 Task: Create a blank project AgileRelay with privacy Public and default view as List and in the team Taskers . Create three sections in the project as To-Do, Doing and Done
Action: Mouse moved to (66, 217)
Screenshot: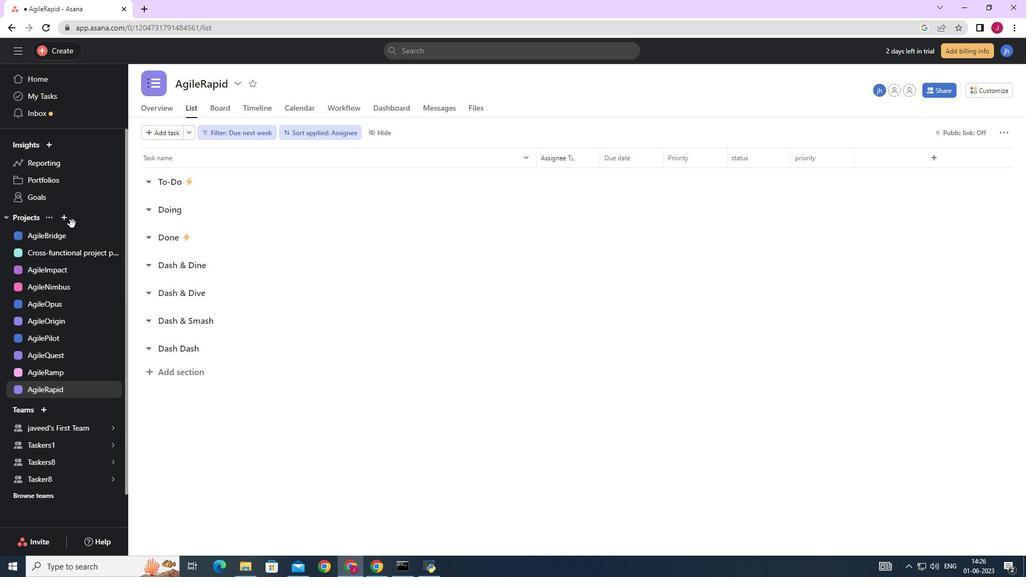 
Action: Mouse pressed left at (66, 217)
Screenshot: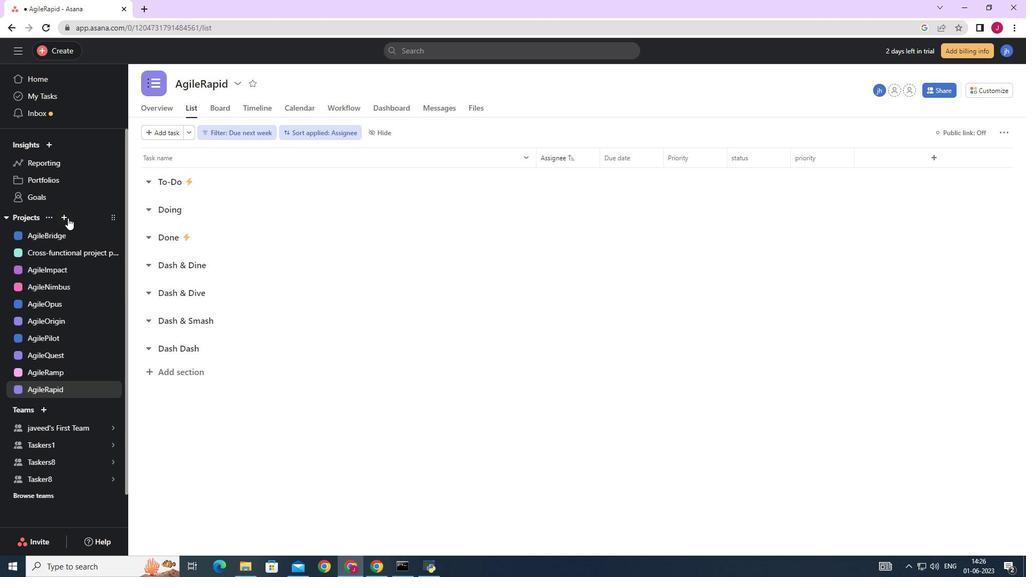 
Action: Mouse moved to (95, 238)
Screenshot: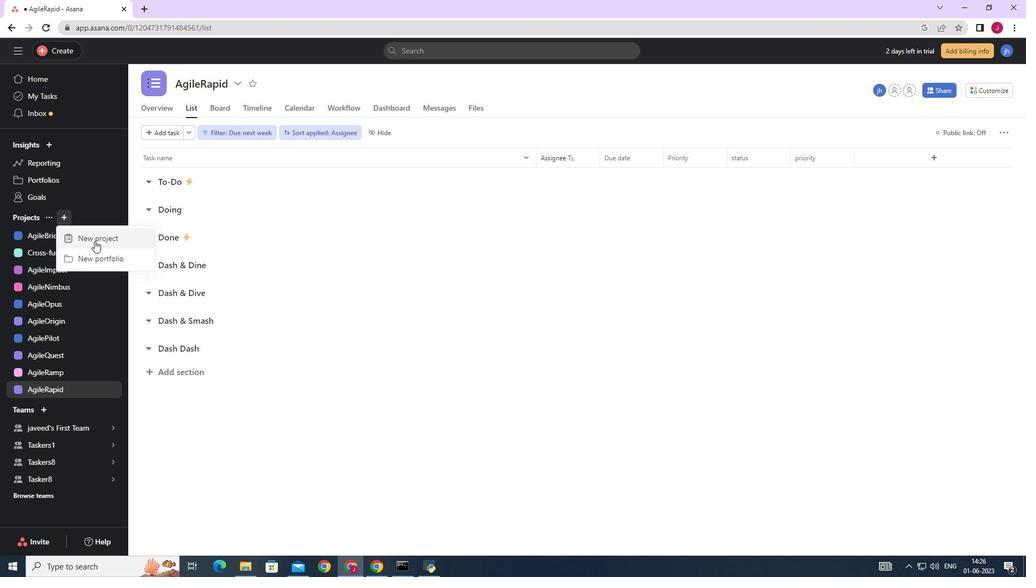 
Action: Mouse pressed left at (95, 238)
Screenshot: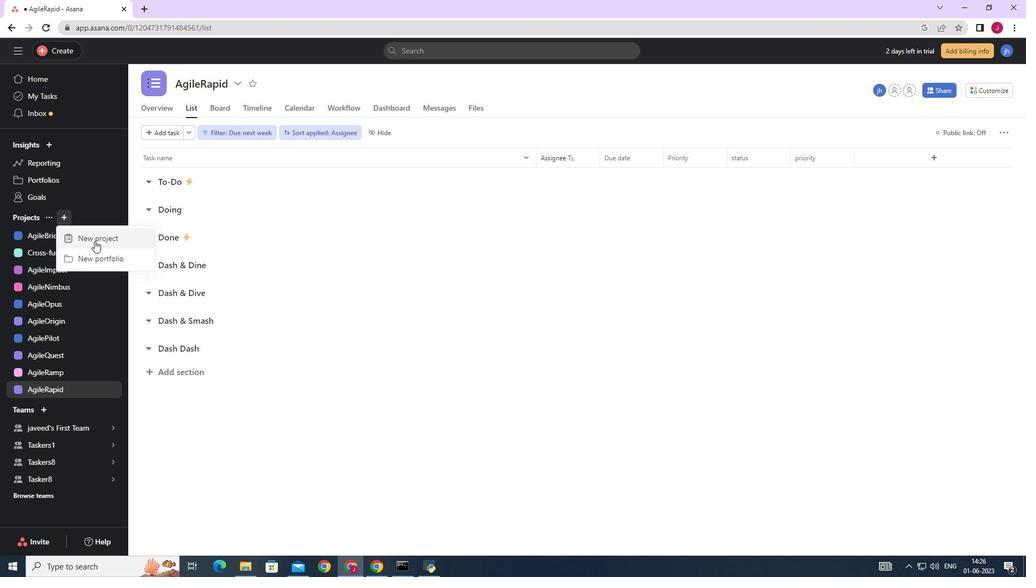 
Action: Mouse moved to (445, 226)
Screenshot: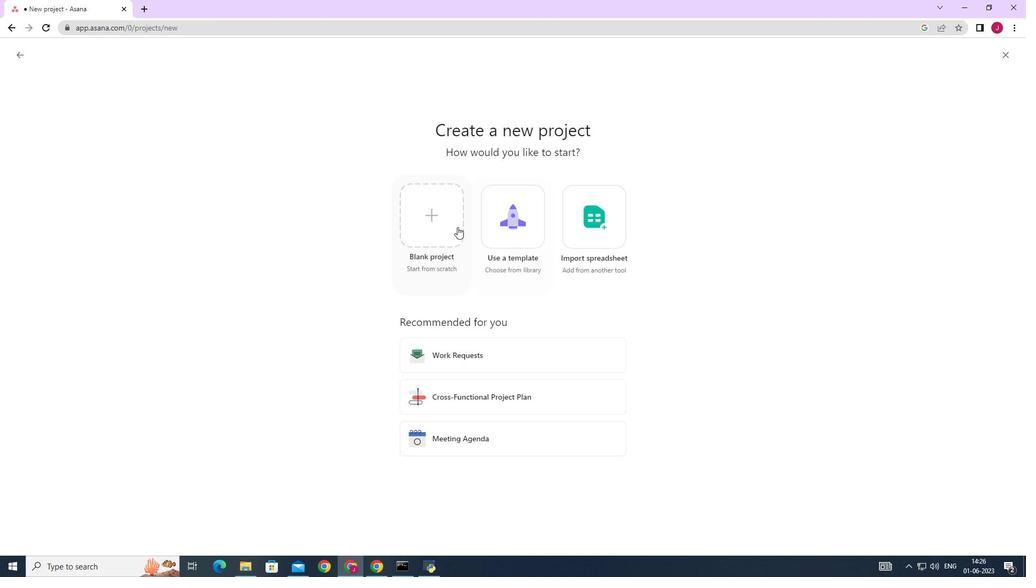 
Action: Mouse pressed left at (445, 226)
Screenshot: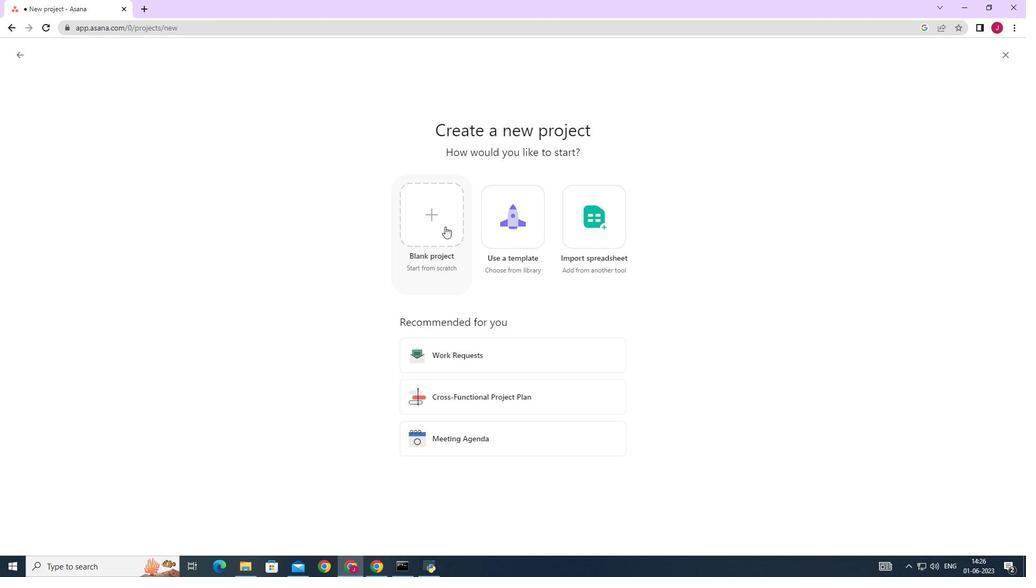 
Action: Mouse moved to (273, 139)
Screenshot: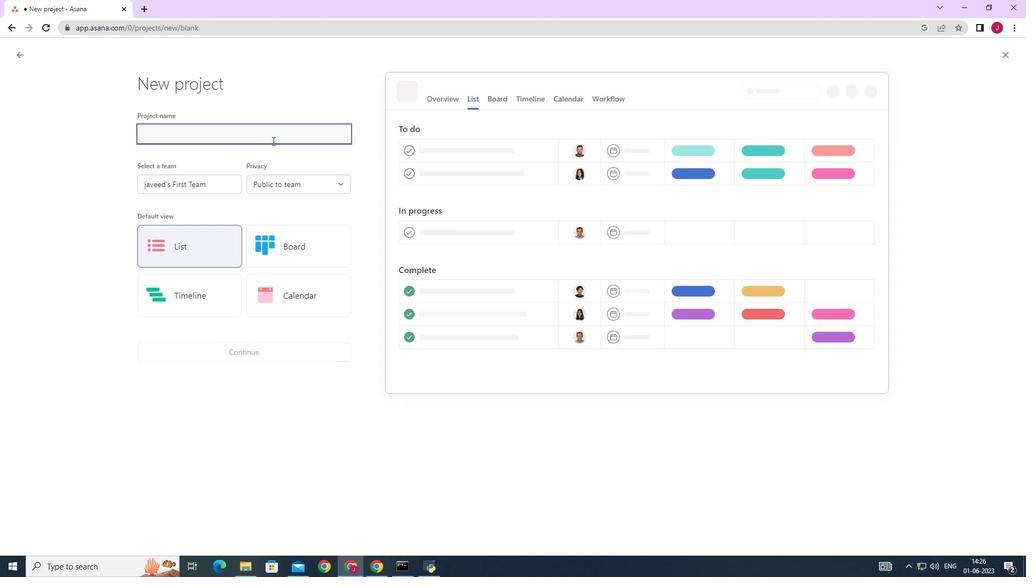 
Action: Key pressed <Key.caps_lock>A<Key.caps_lock>gile<Key.caps_lock>R<Key.caps_lock>ealy
Screenshot: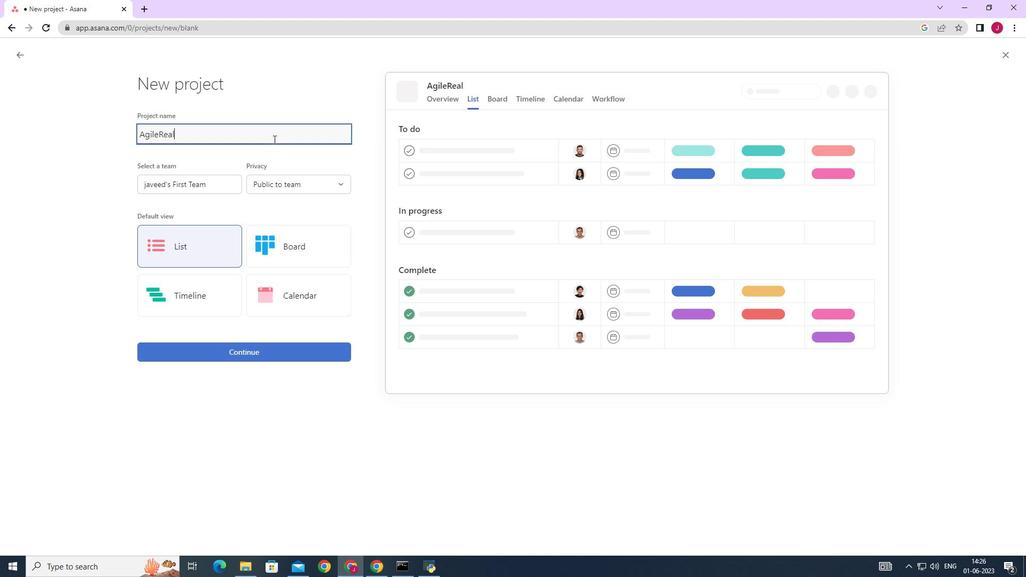 
Action: Mouse moved to (210, 183)
Screenshot: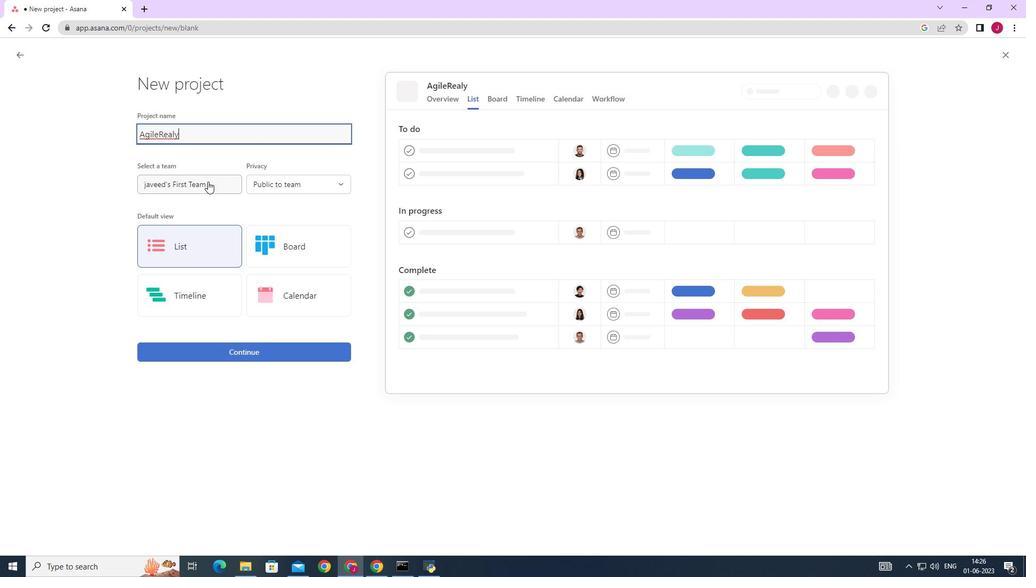 
Action: Mouse pressed left at (210, 183)
Screenshot: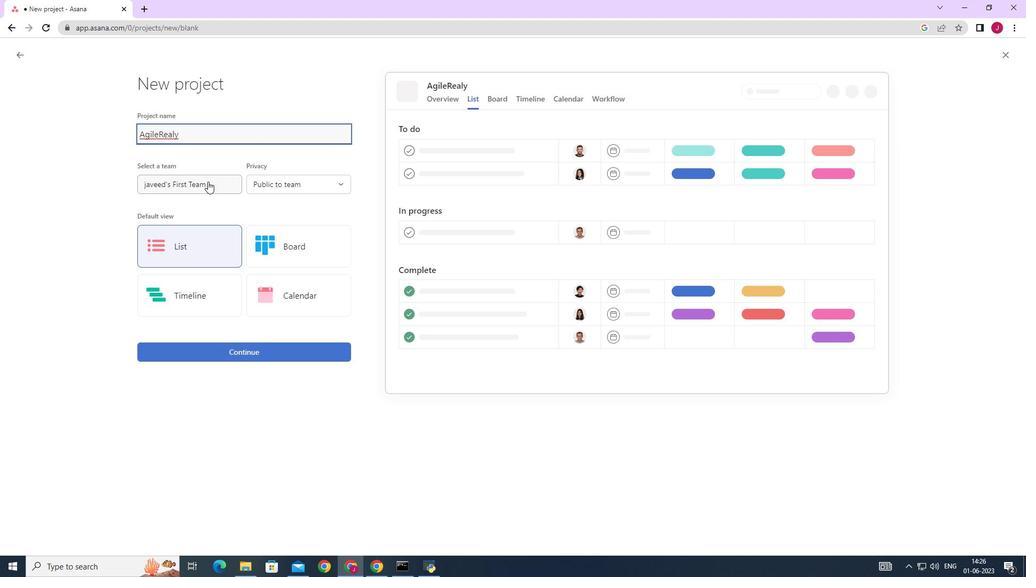 
Action: Mouse moved to (192, 232)
Screenshot: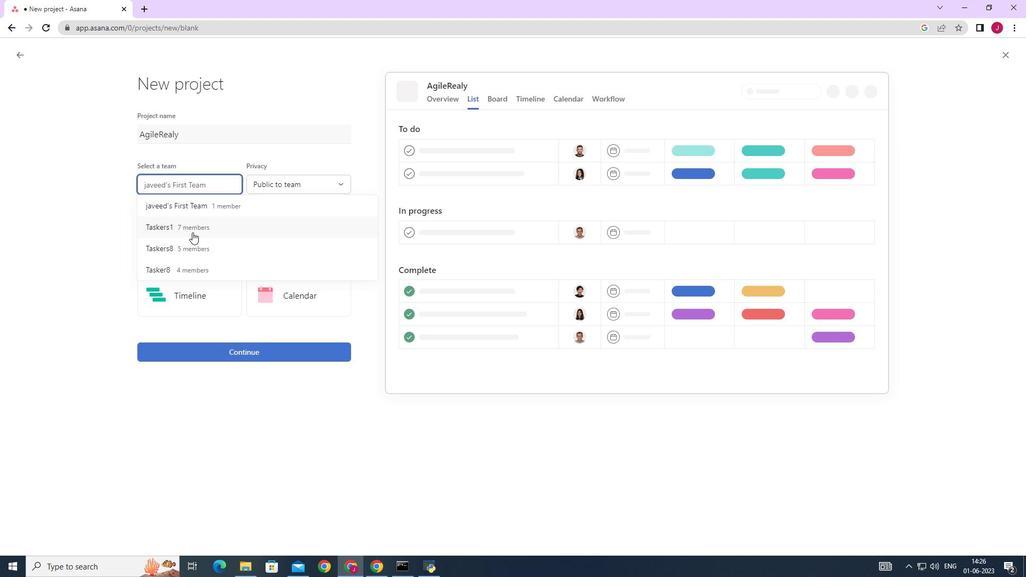 
Action: Mouse pressed left at (192, 232)
Screenshot: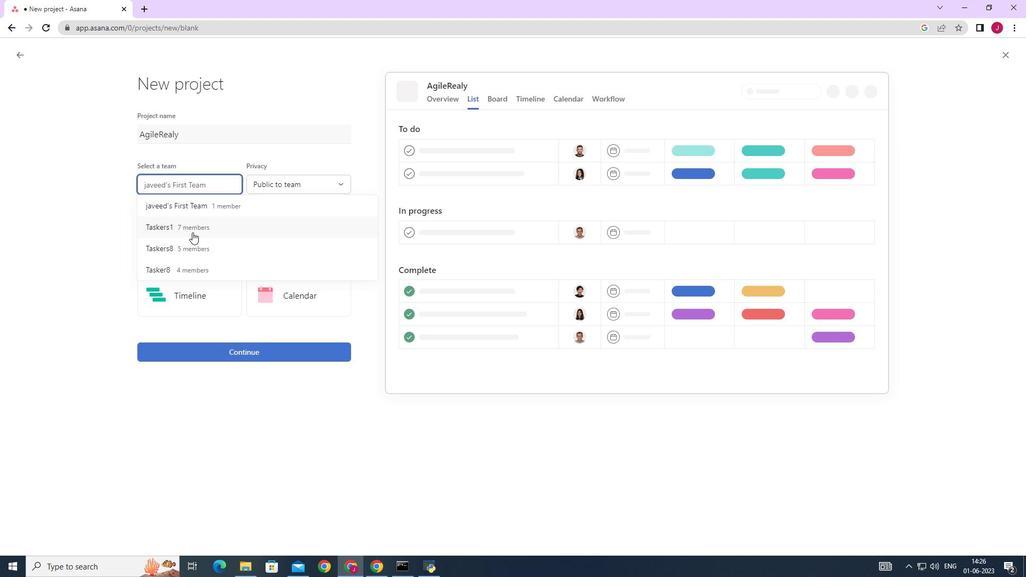 
Action: Mouse moved to (287, 184)
Screenshot: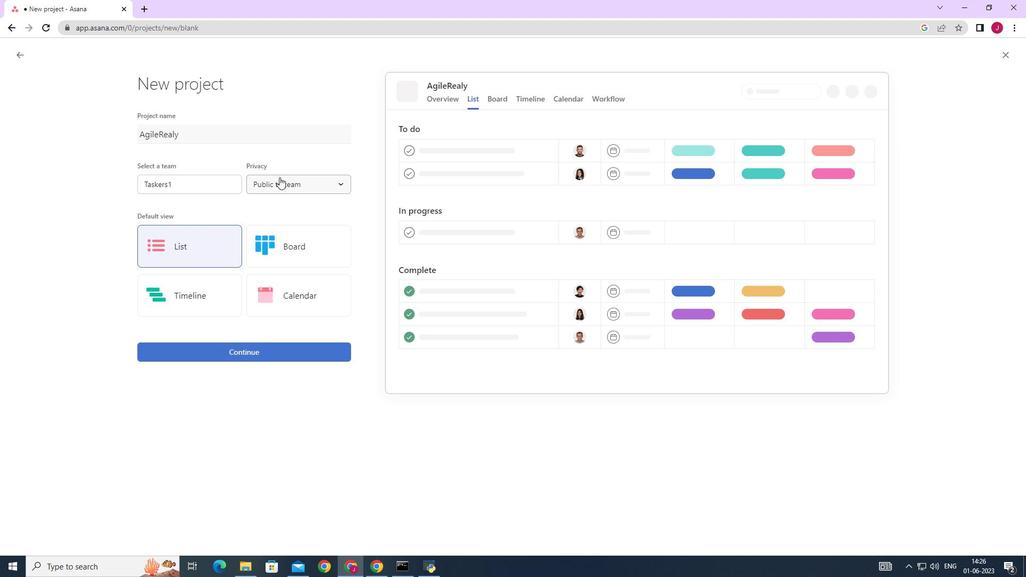 
Action: Mouse pressed left at (287, 184)
Screenshot: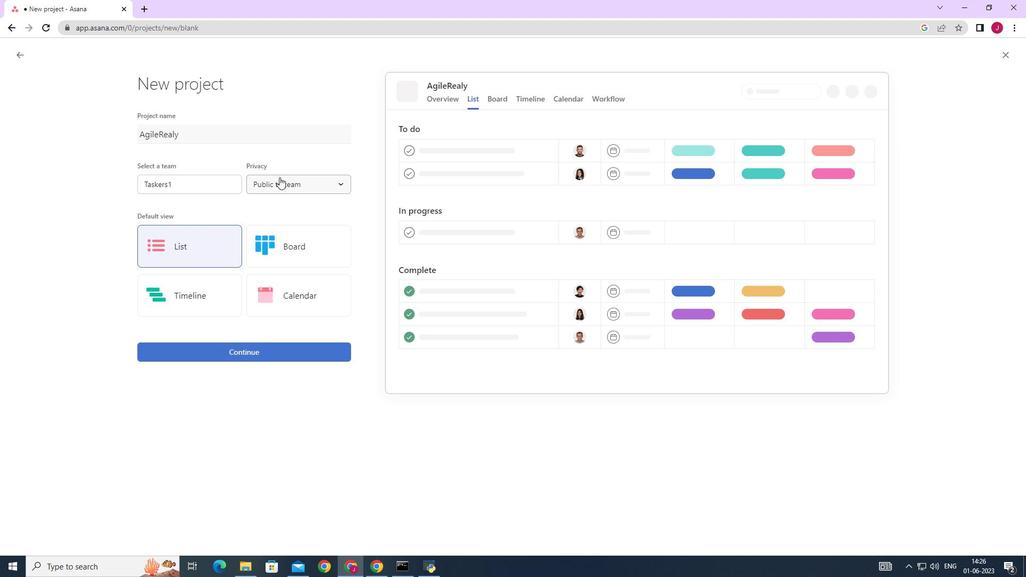 
Action: Mouse moved to (286, 205)
Screenshot: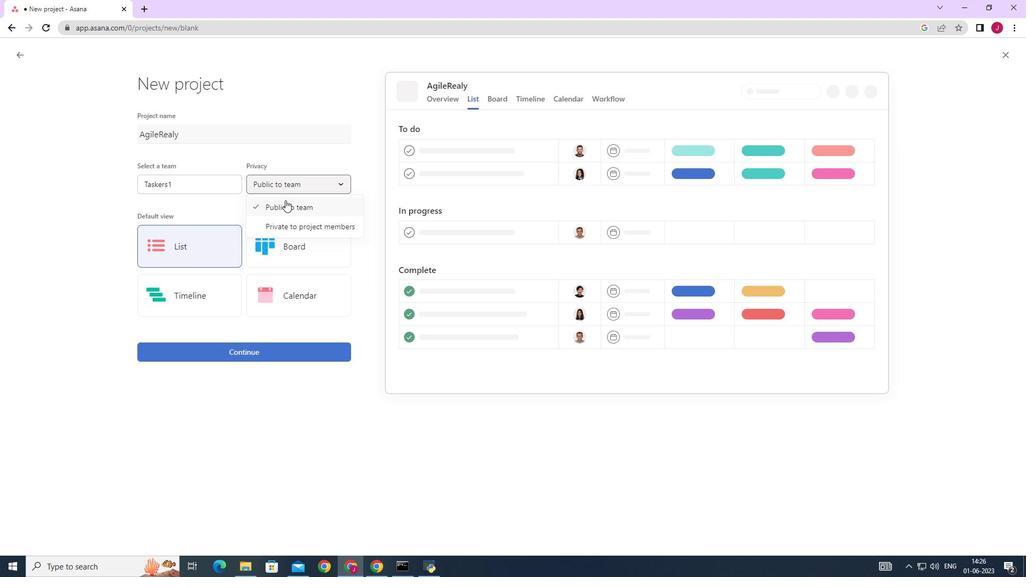 
Action: Mouse pressed left at (286, 205)
Screenshot: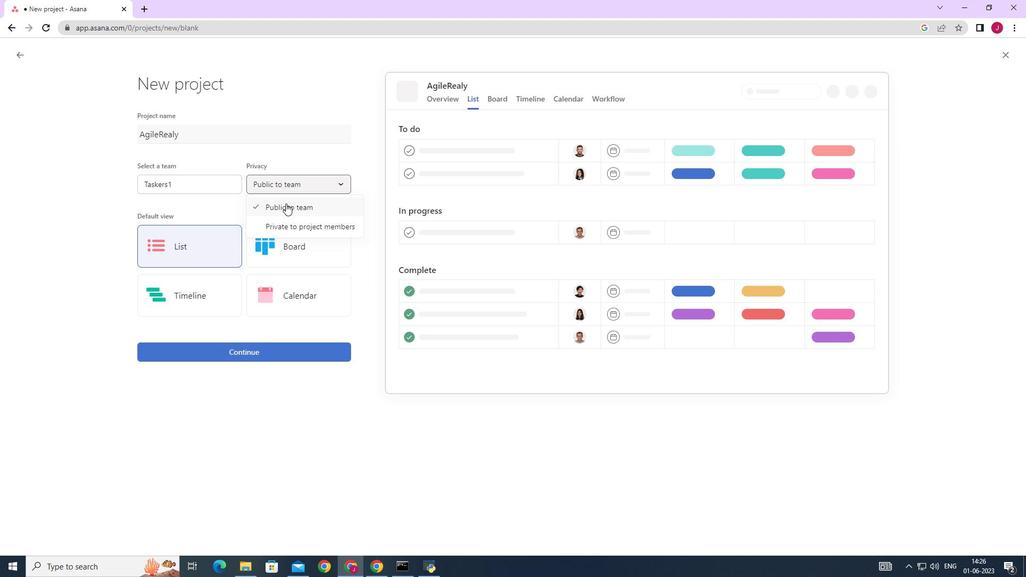 
Action: Mouse moved to (178, 251)
Screenshot: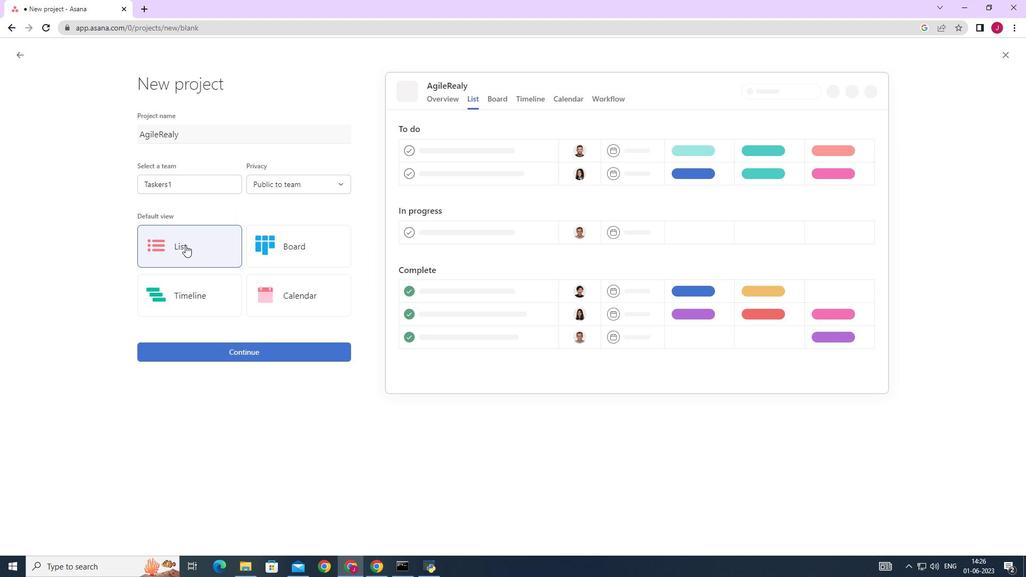 
Action: Mouse pressed left at (178, 251)
Screenshot: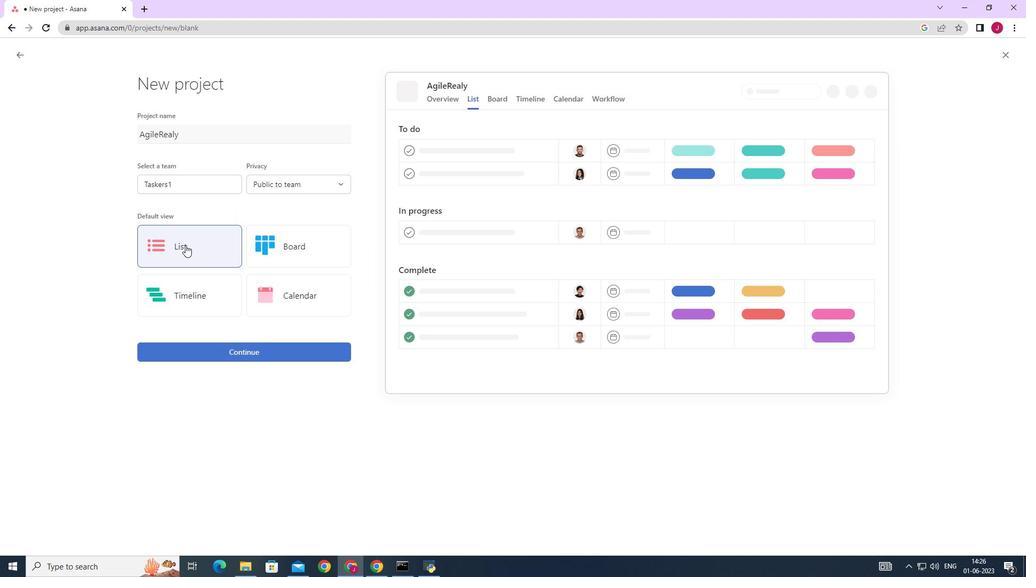 
Action: Mouse moved to (246, 350)
Screenshot: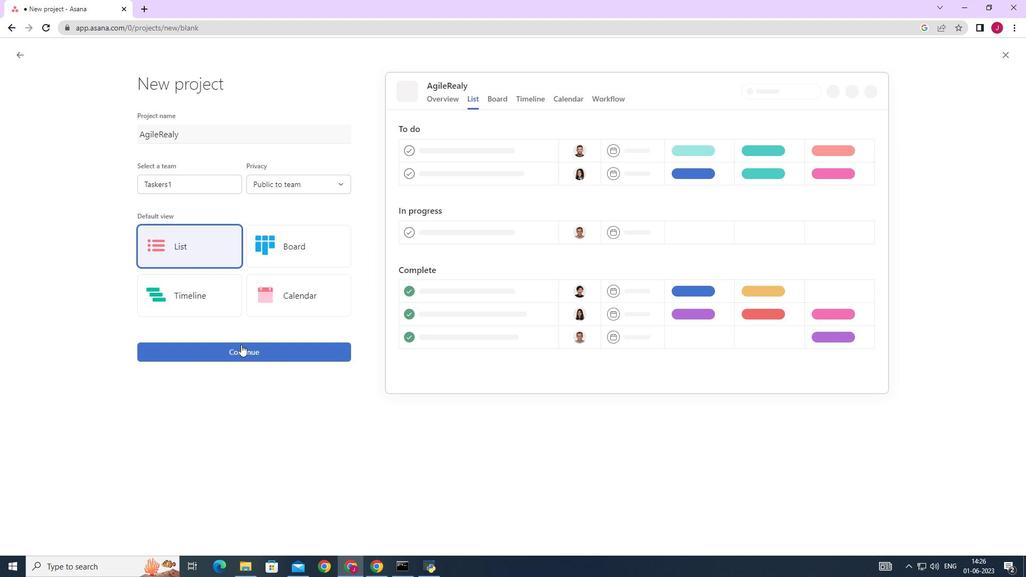 
Action: Mouse pressed left at (246, 350)
Screenshot: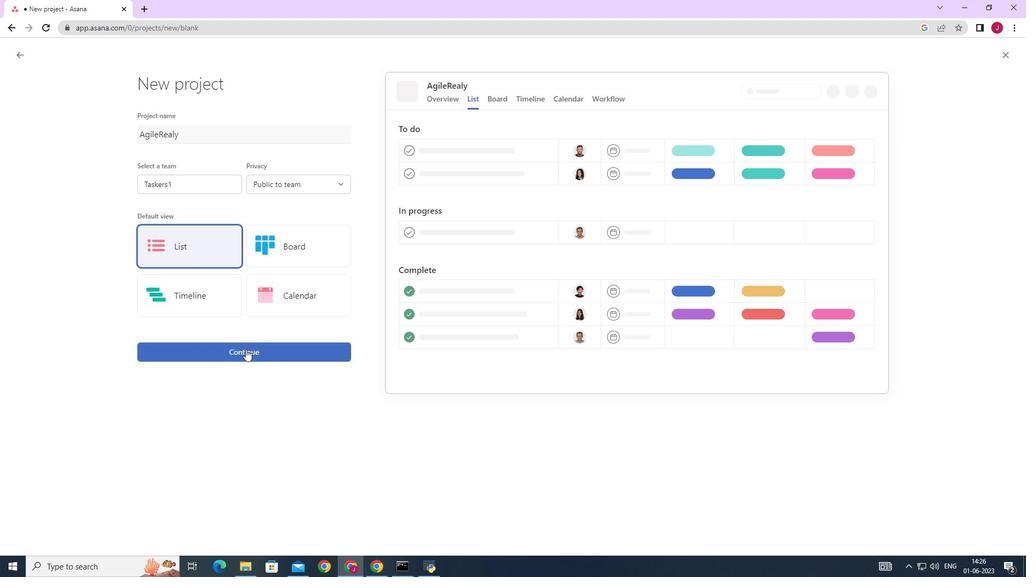 
Action: Mouse moved to (305, 287)
Screenshot: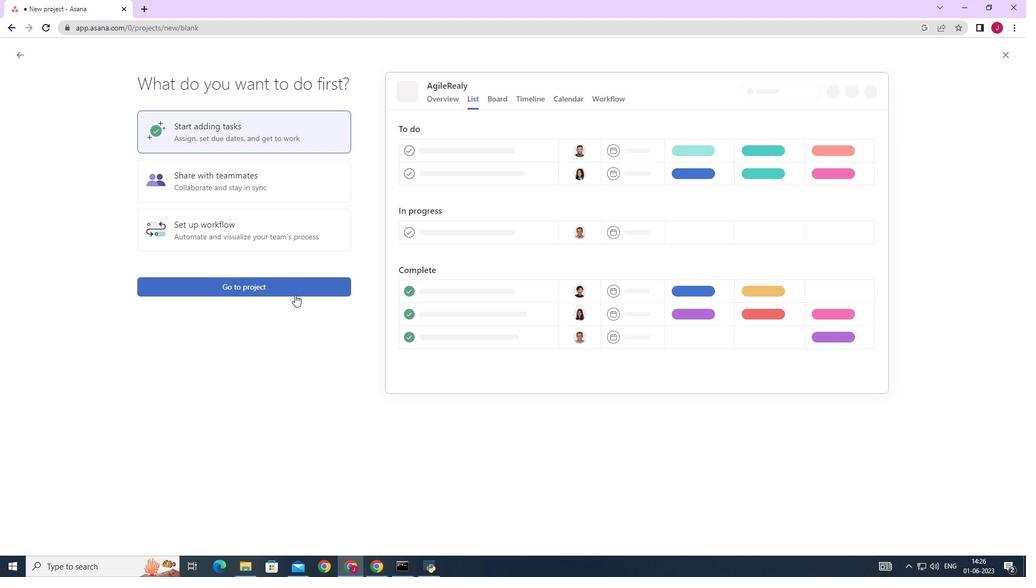 
Action: Mouse pressed left at (305, 287)
Screenshot: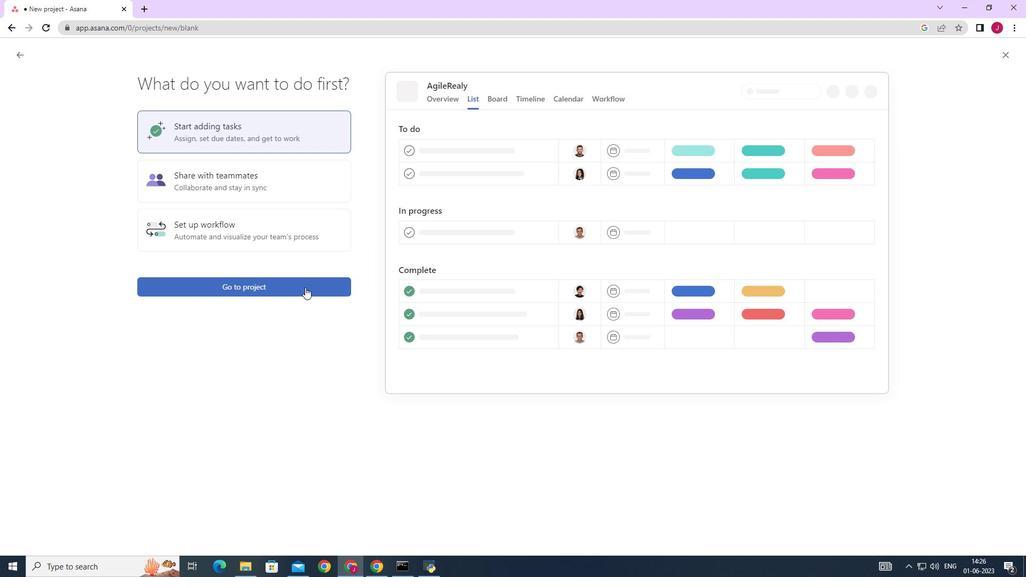 
Action: Mouse moved to (198, 234)
Screenshot: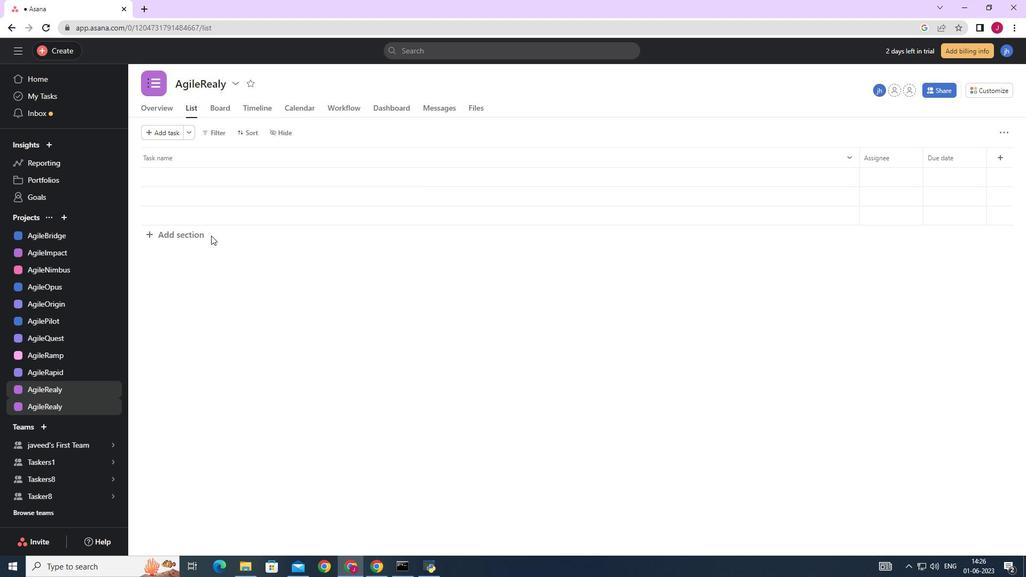 
Action: Mouse pressed left at (198, 234)
Screenshot: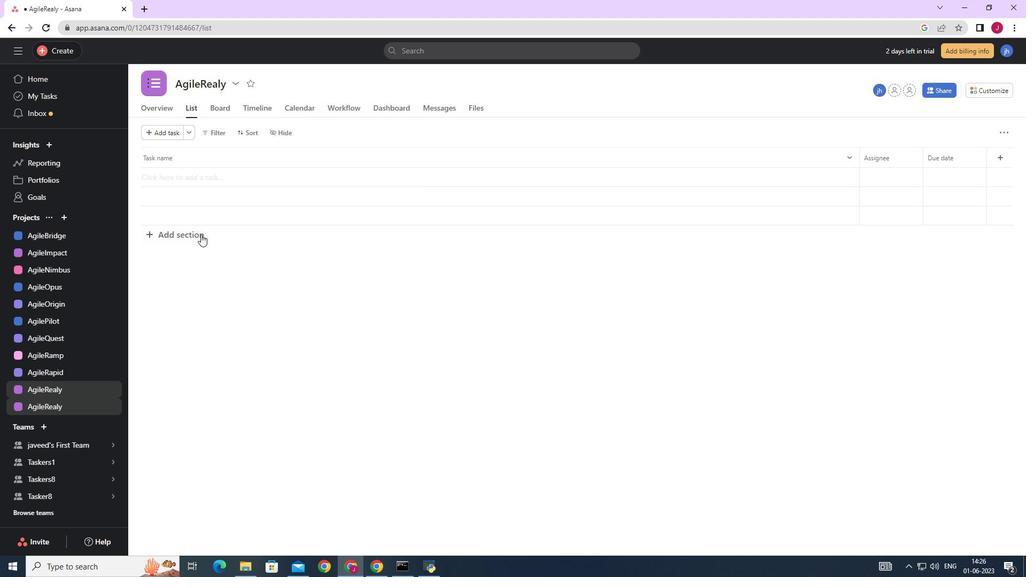 
Action: Key pressed <Key.caps_lock>T<Key.caps_lock>o-<Key.caps_lock>D<Key.caps_lock>o
Screenshot: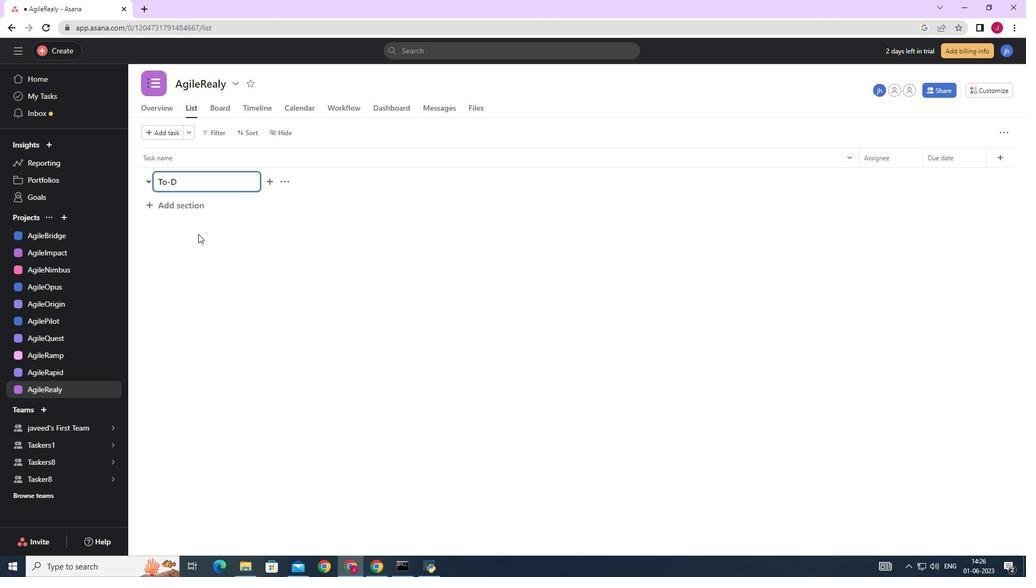 
Action: Mouse moved to (182, 206)
Screenshot: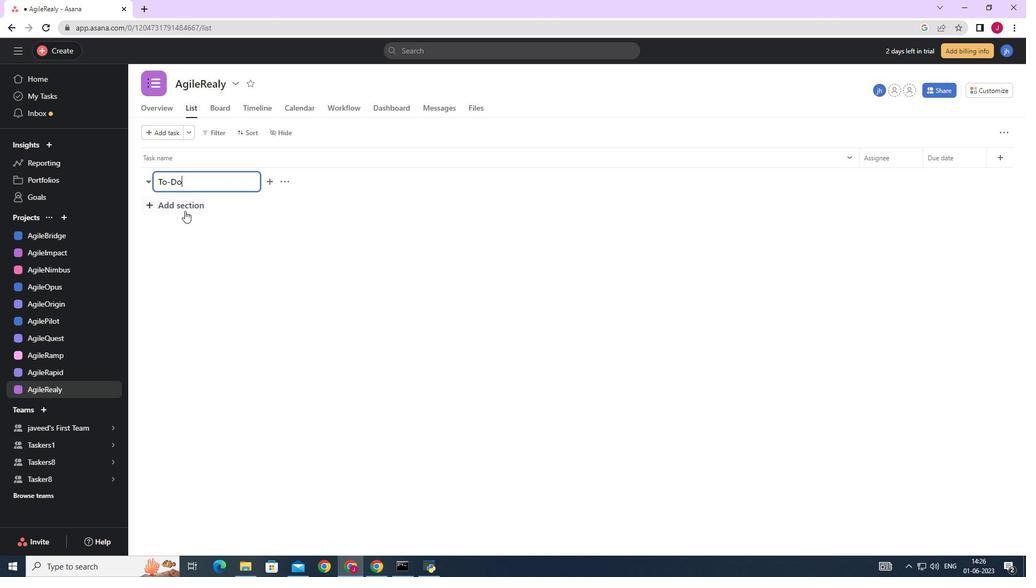 
Action: Mouse pressed left at (182, 206)
Screenshot: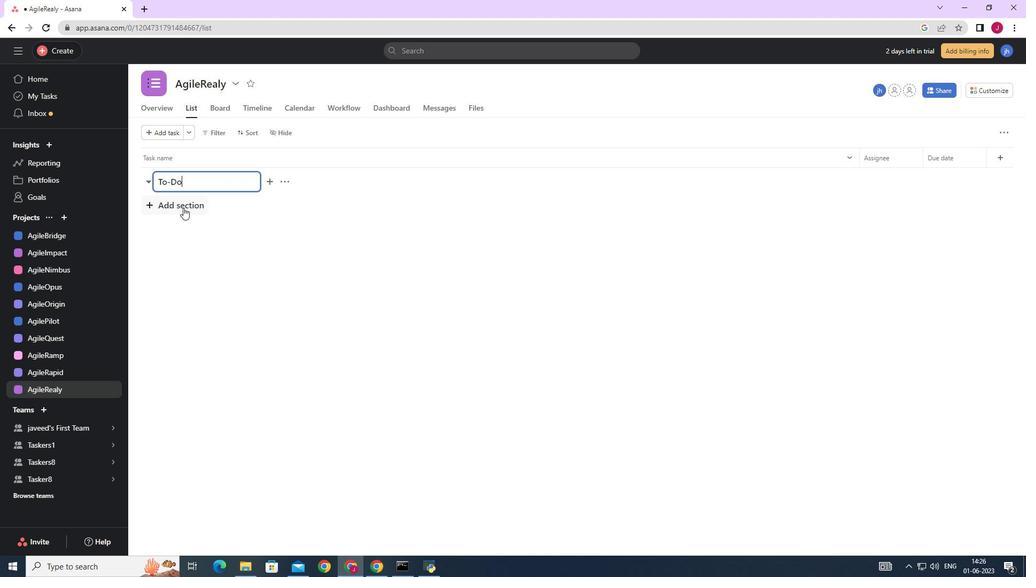 
Action: Key pressed <Key.caps_lock>D<Key.caps_lock>oing
Screenshot: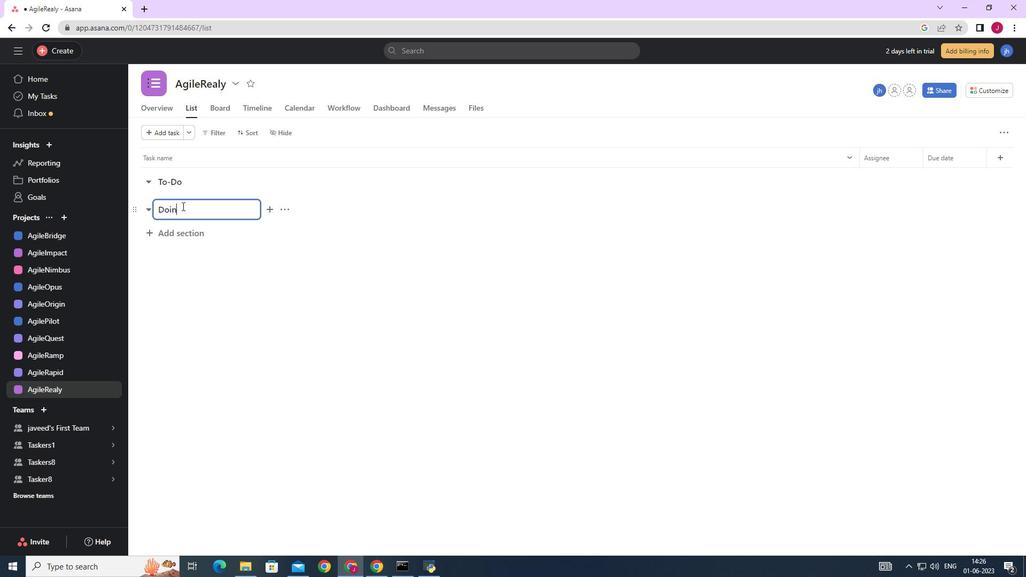 
Action: Mouse moved to (179, 234)
Screenshot: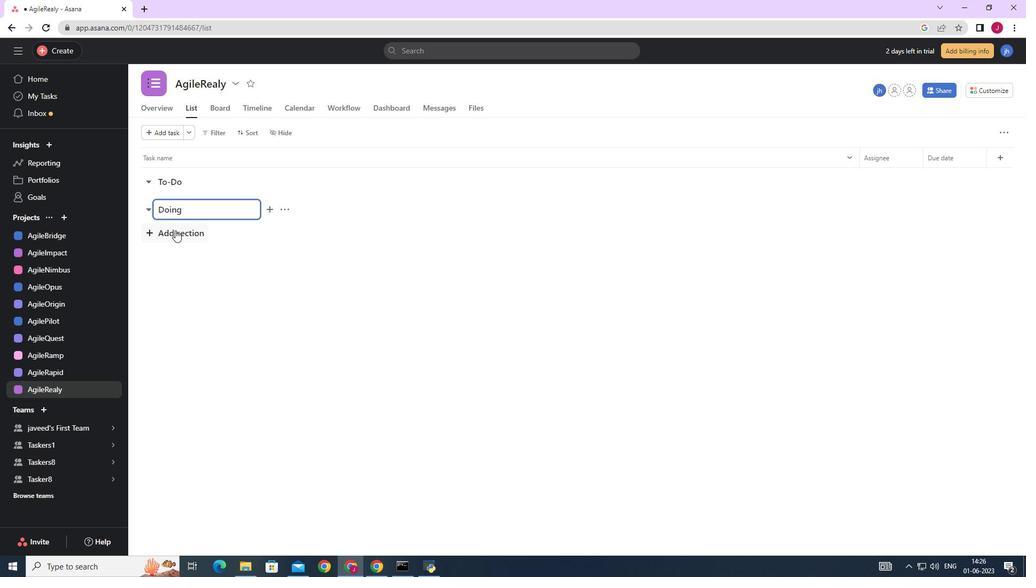 
Action: Mouse pressed left at (179, 234)
Screenshot: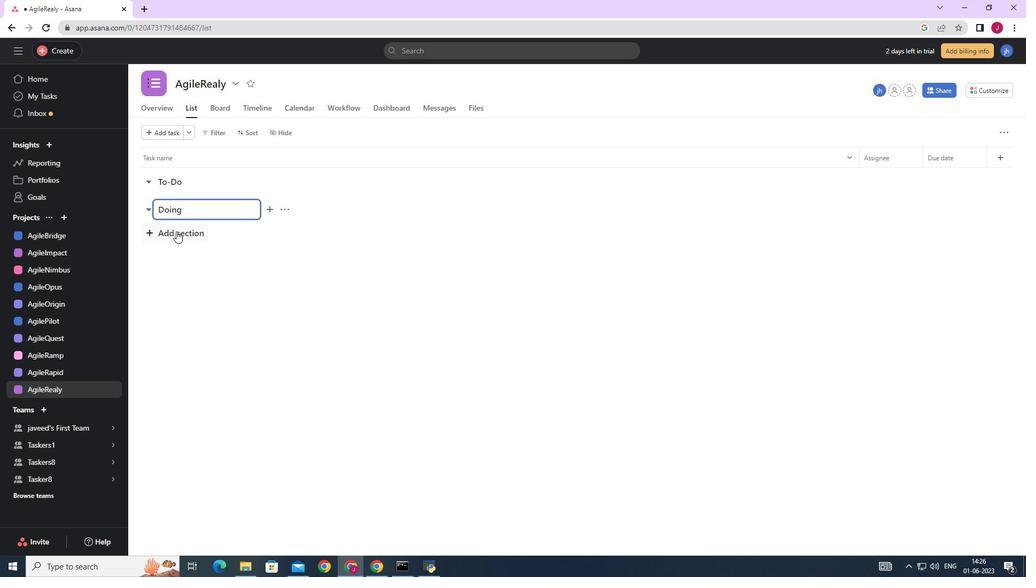 
Action: Key pressed <Key.caps_lock>D<Key.caps_lock>one
Screenshot: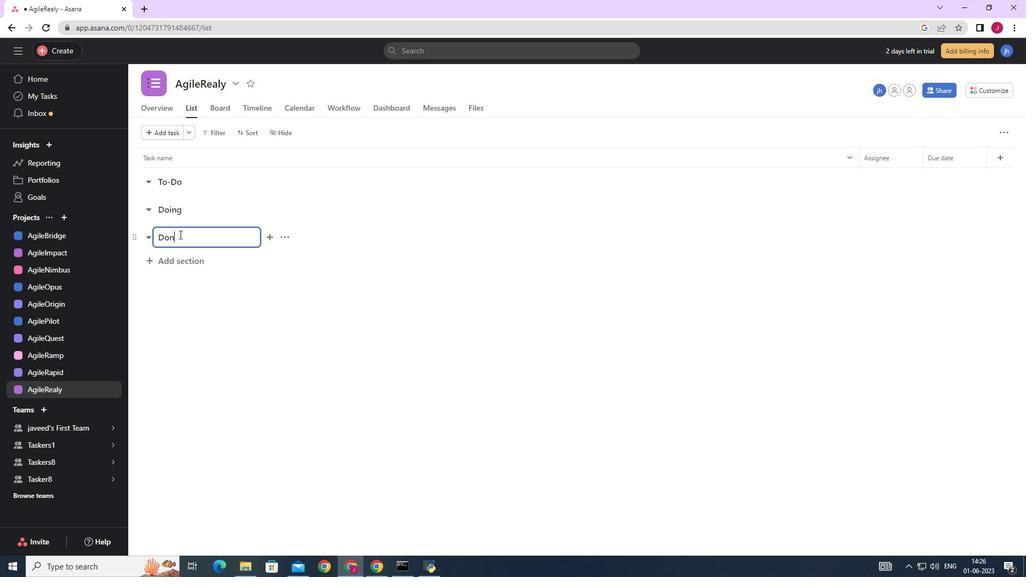 
Action: Mouse moved to (198, 257)
Screenshot: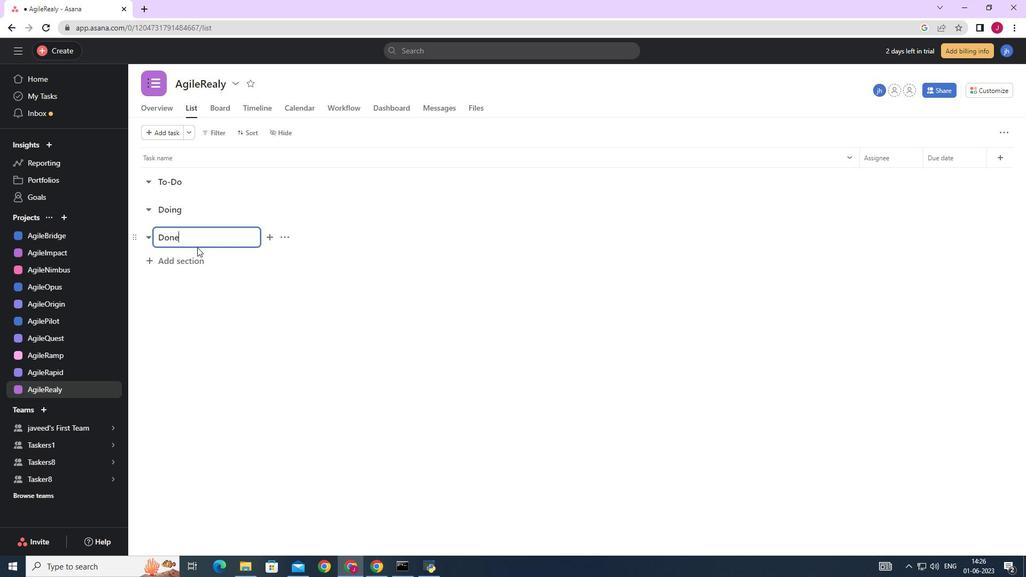 
Action: Mouse pressed left at (198, 257)
Screenshot: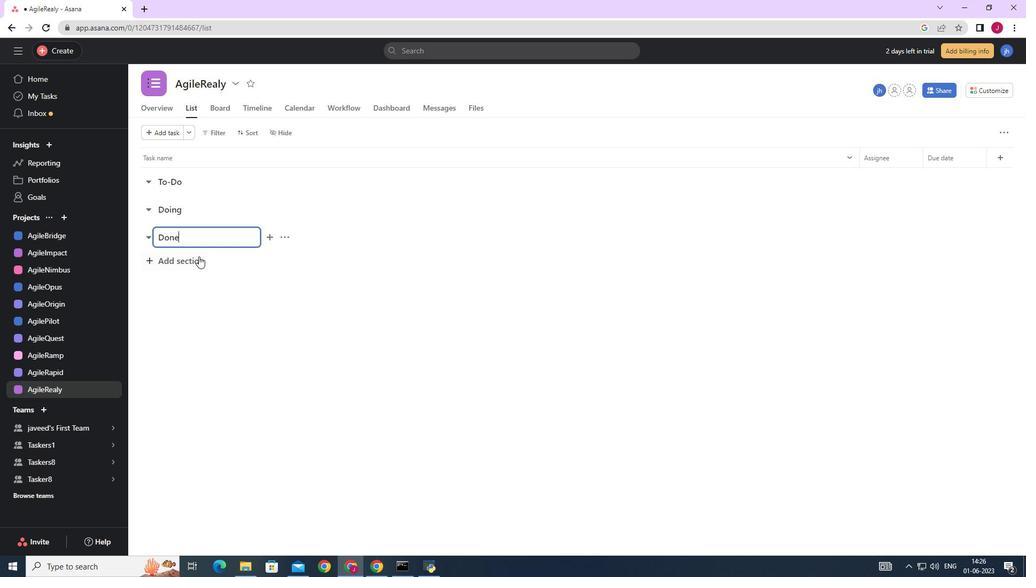 
